Task: Start in the project AgileFusion the sprint 'API Gateway Sprint', with a duration of 1 week. Start in the project AgileFusion the sprint 'API Gateway Sprint', with a duration of 3 weeks. Start in the project AgileFusion the sprint 'API Gateway Sprint', with a duration of 2 weeks
Action: Mouse moved to (785, 420)
Screenshot: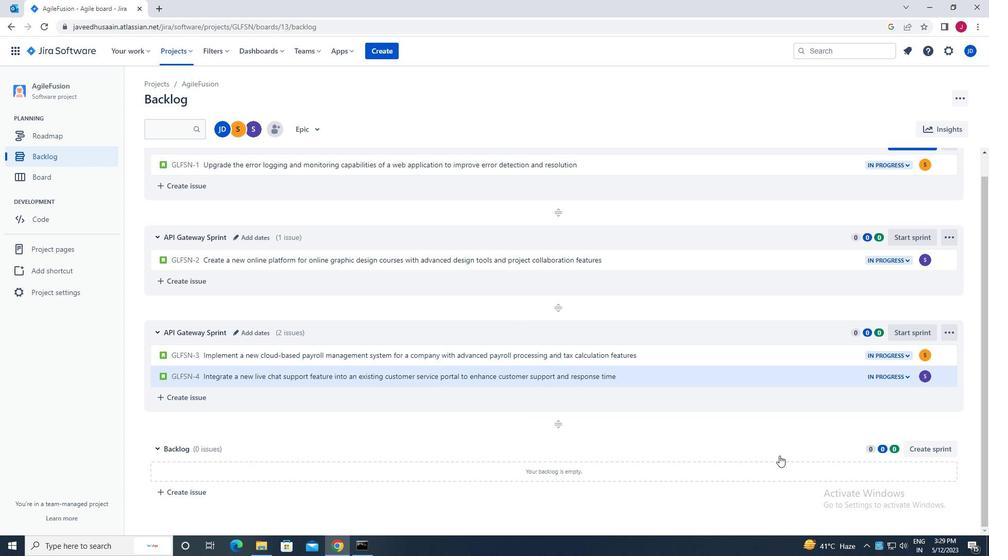 
Action: Mouse scrolled (785, 420) with delta (0, 0)
Screenshot: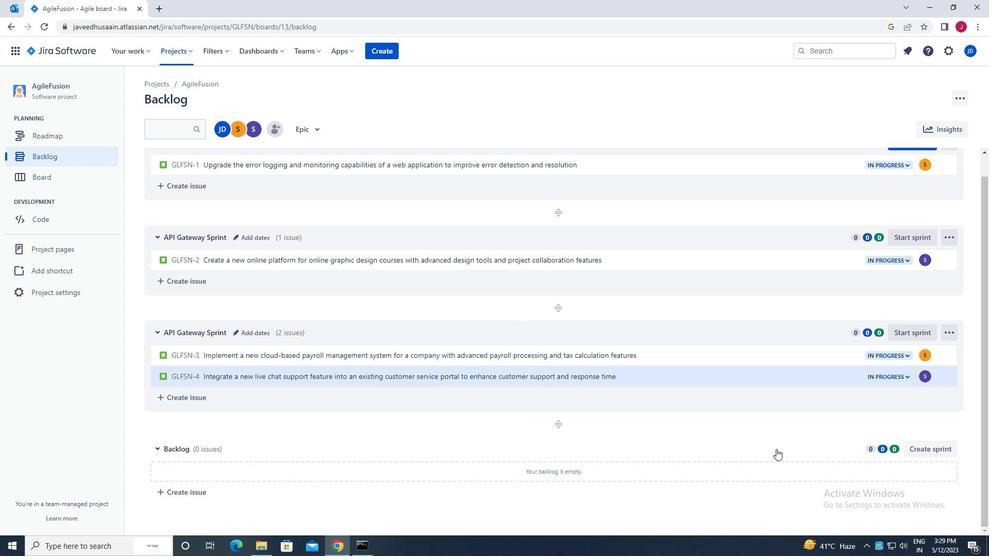 
Action: Mouse moved to (785, 416)
Screenshot: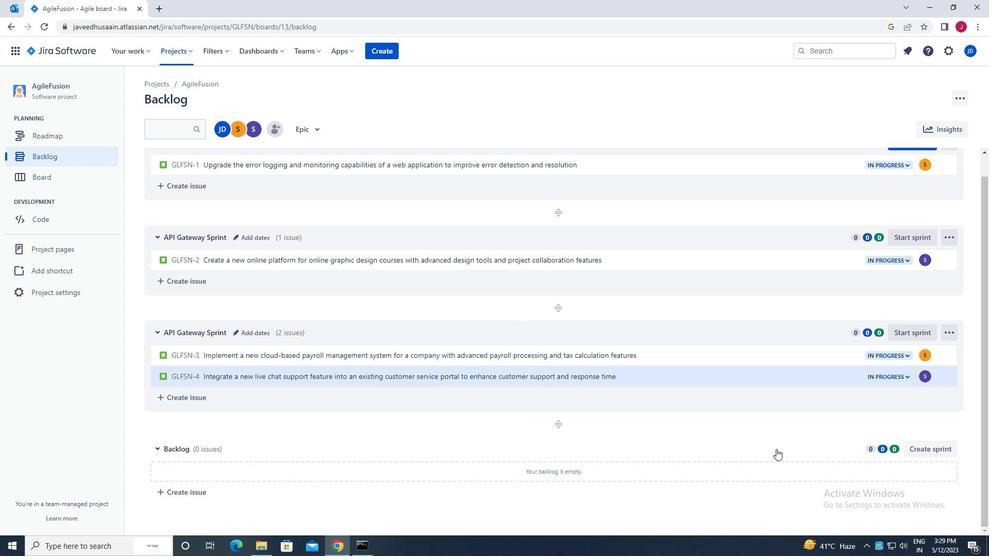 
Action: Mouse scrolled (785, 417) with delta (0, 0)
Screenshot: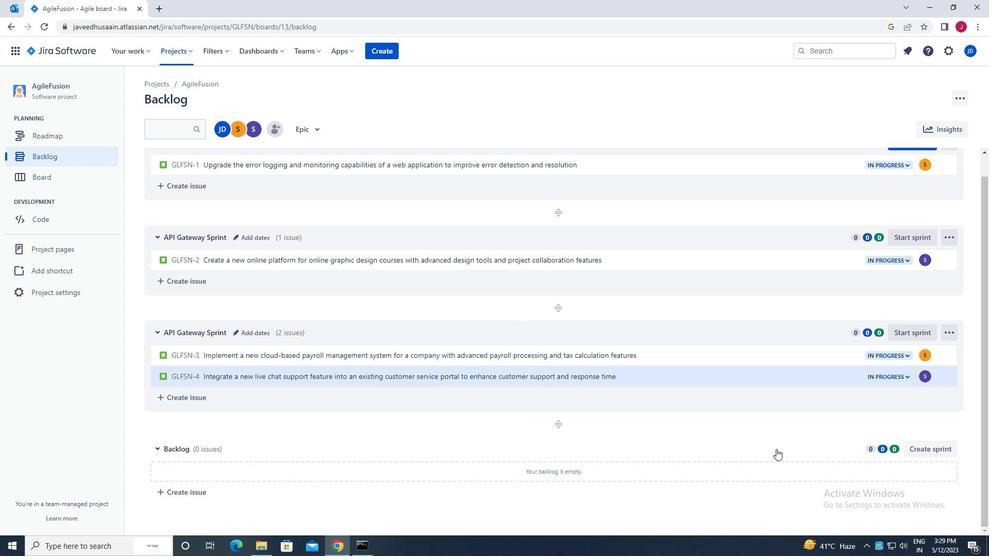 
Action: Mouse moved to (785, 412)
Screenshot: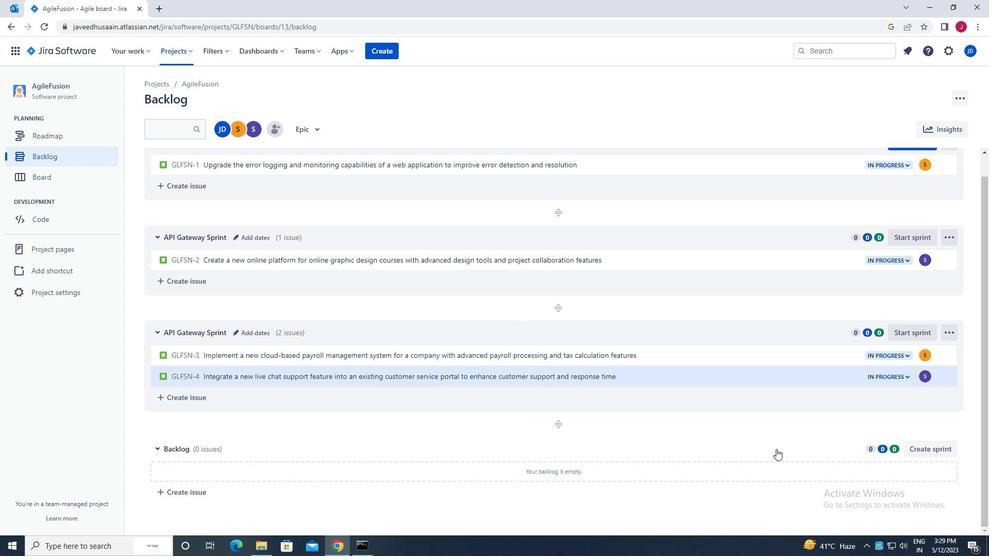 
Action: Mouse scrolled (785, 413) with delta (0, 0)
Screenshot: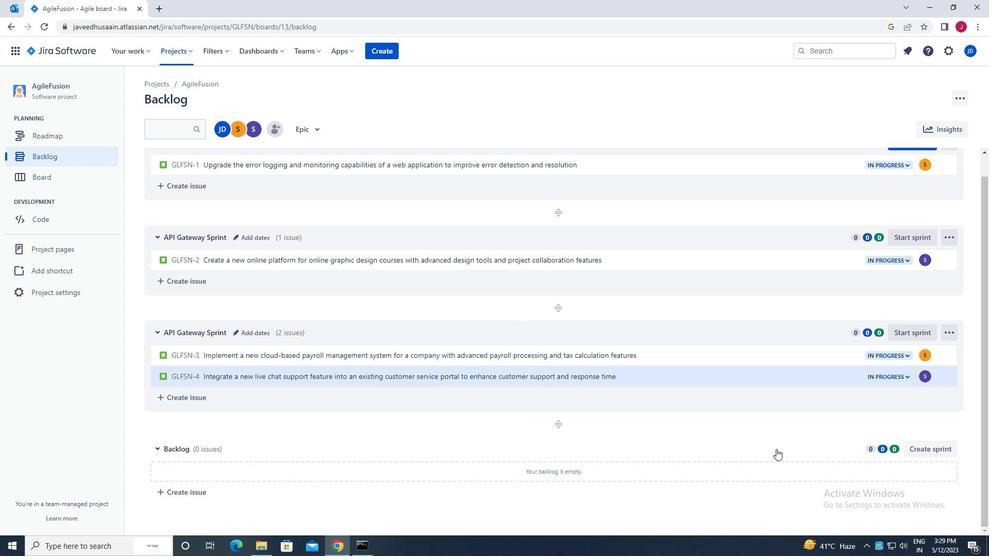 
Action: Mouse moved to (915, 159)
Screenshot: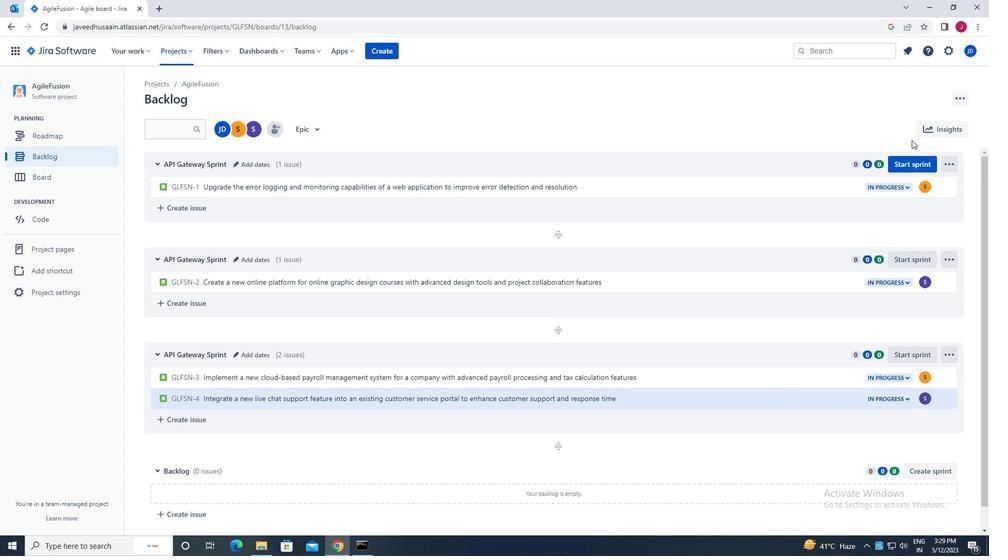 
Action: Mouse pressed left at (915, 159)
Screenshot: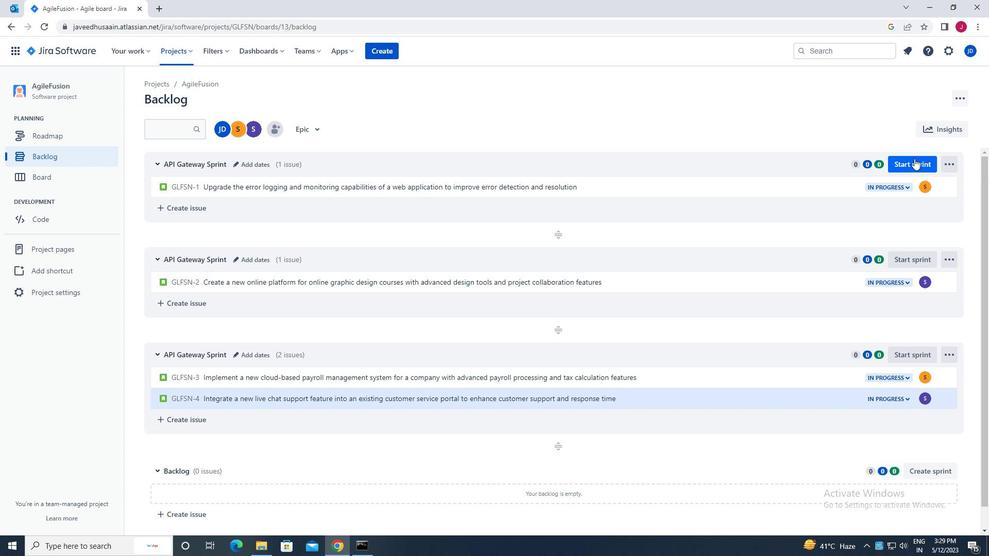 
Action: Mouse moved to (399, 183)
Screenshot: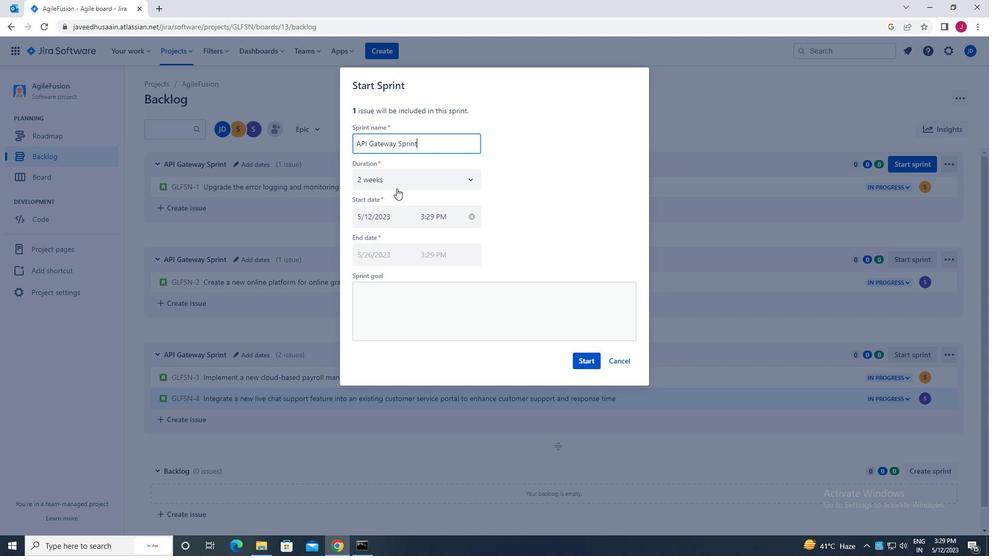 
Action: Mouse pressed left at (399, 183)
Screenshot: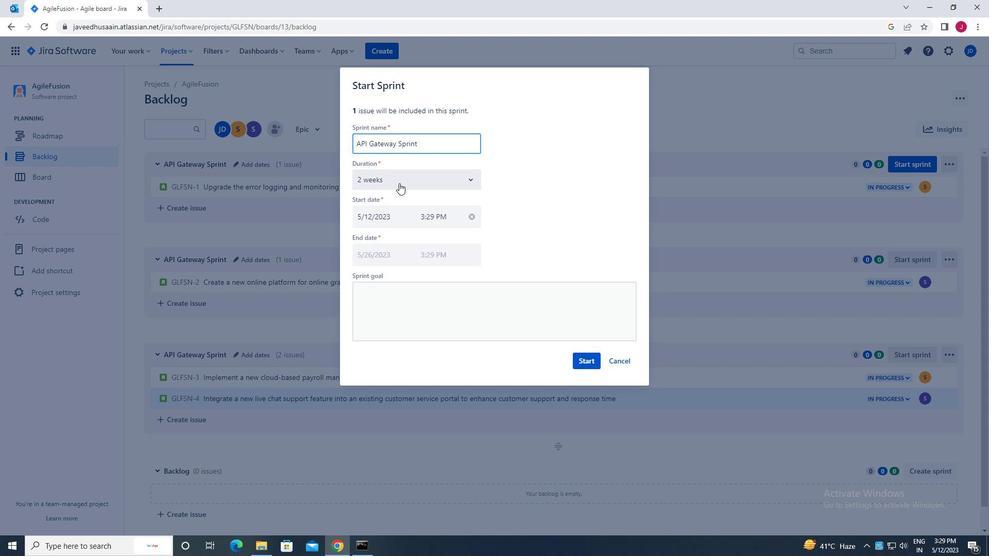 
Action: Mouse moved to (397, 205)
Screenshot: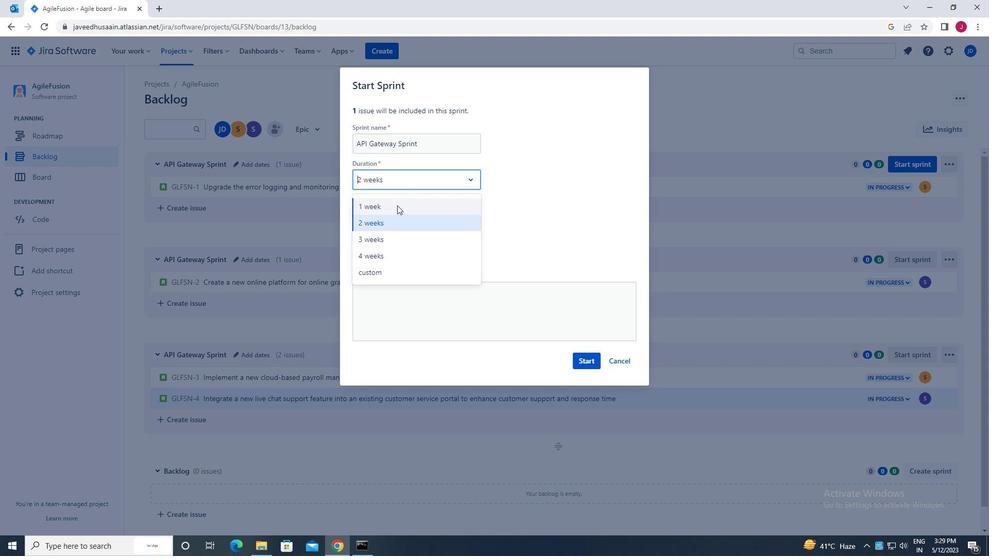 
Action: Mouse pressed left at (397, 205)
Screenshot: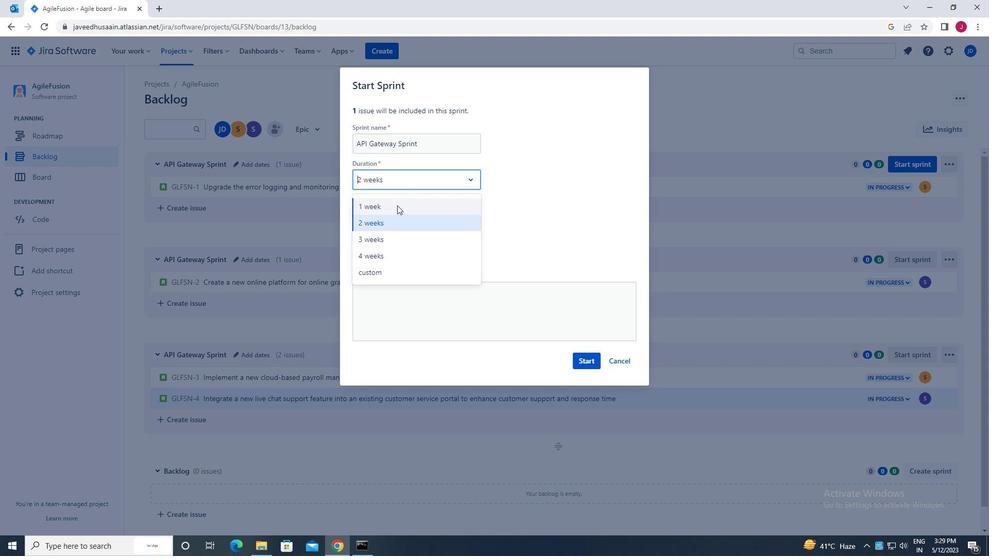 
Action: Mouse moved to (582, 360)
Screenshot: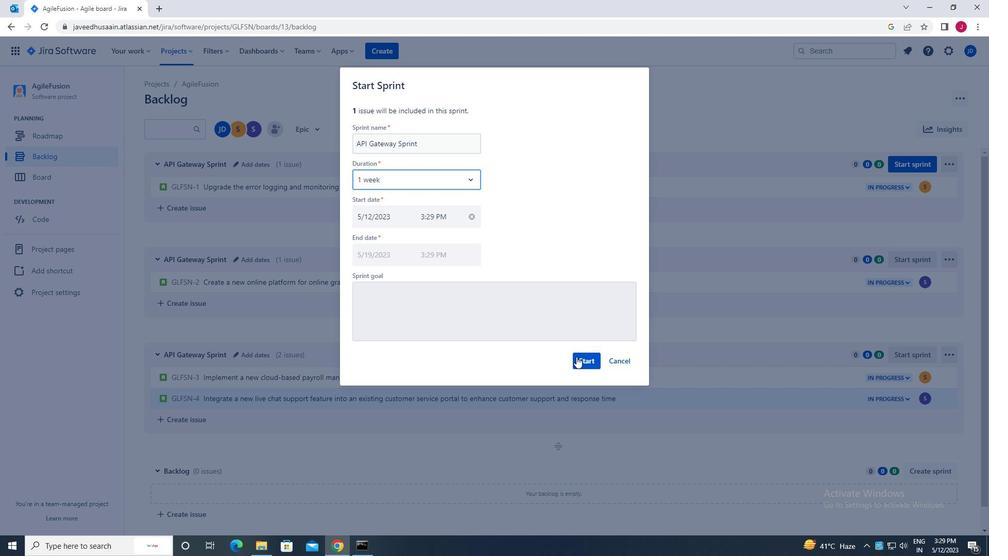 
Action: Mouse pressed left at (582, 360)
Screenshot: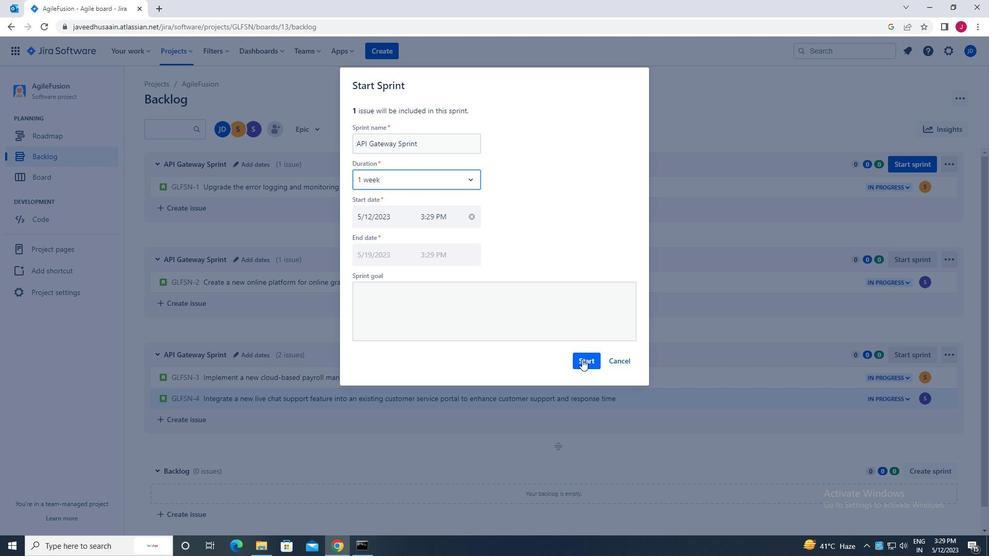 
Action: Mouse moved to (68, 158)
Screenshot: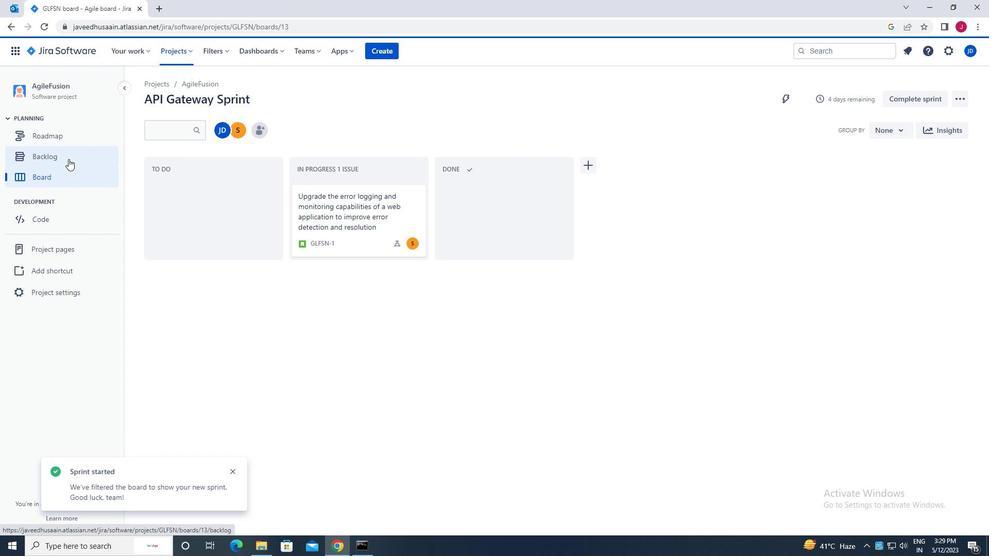 
Action: Mouse pressed left at (68, 158)
Screenshot: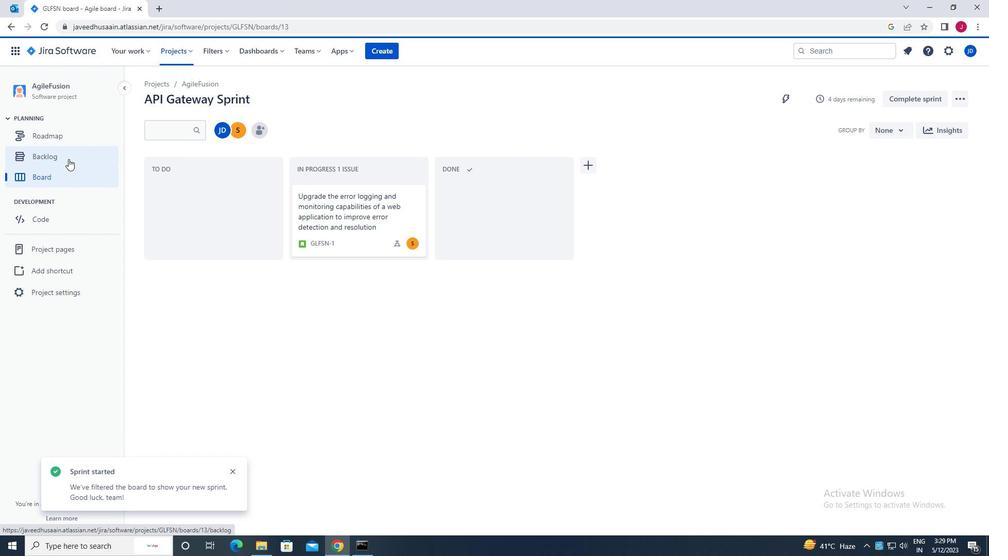 
Action: Mouse moved to (912, 254)
Screenshot: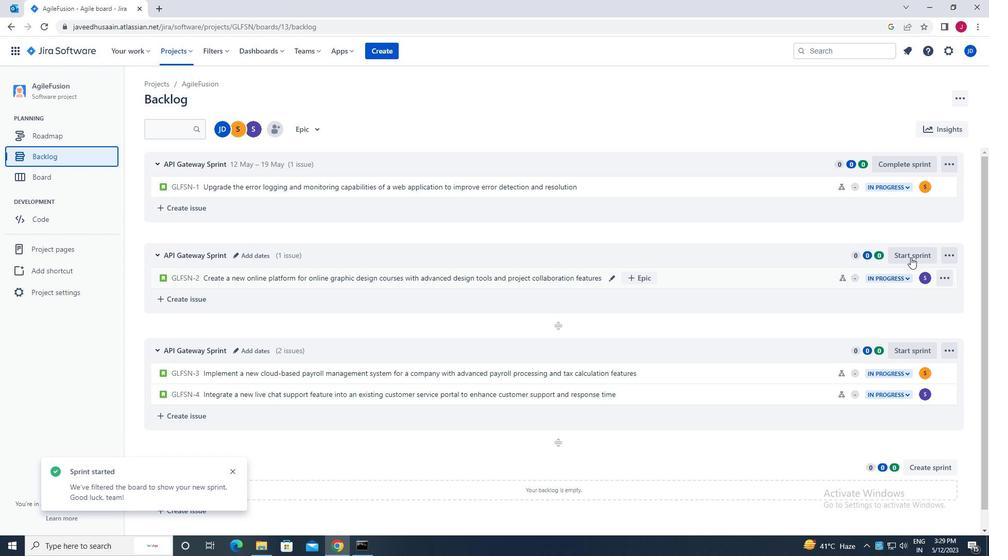 
Action: Mouse pressed left at (912, 254)
Screenshot: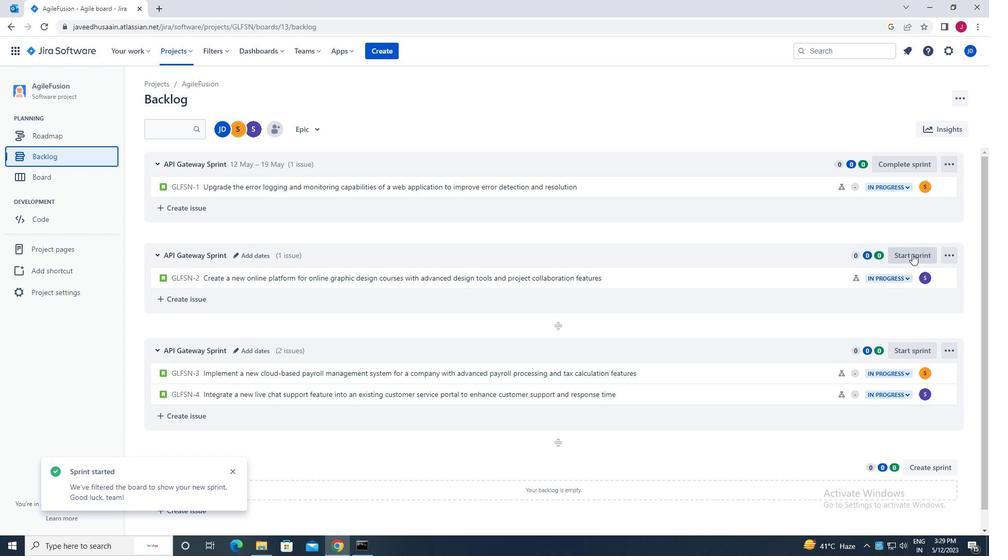 
Action: Mouse moved to (403, 180)
Screenshot: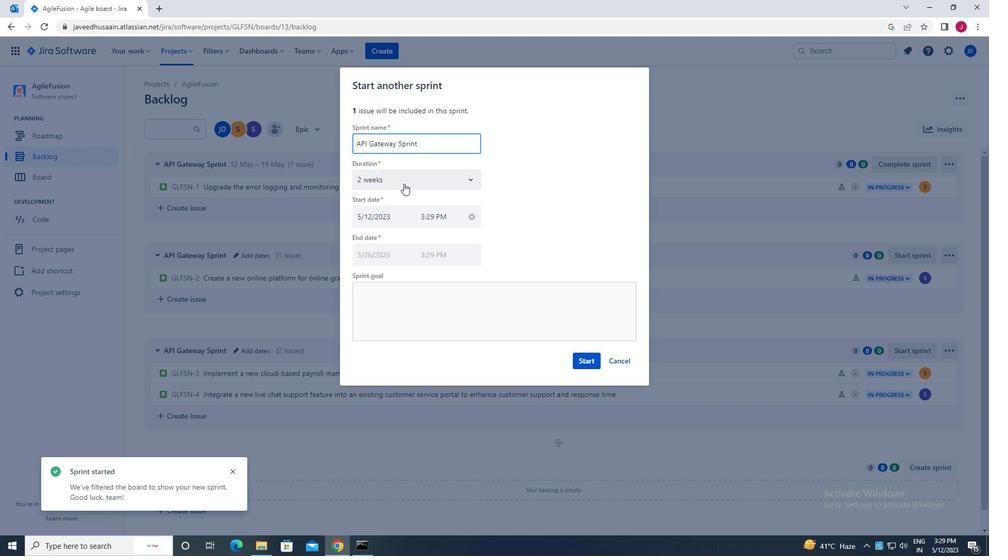 
Action: Mouse pressed left at (403, 180)
Screenshot: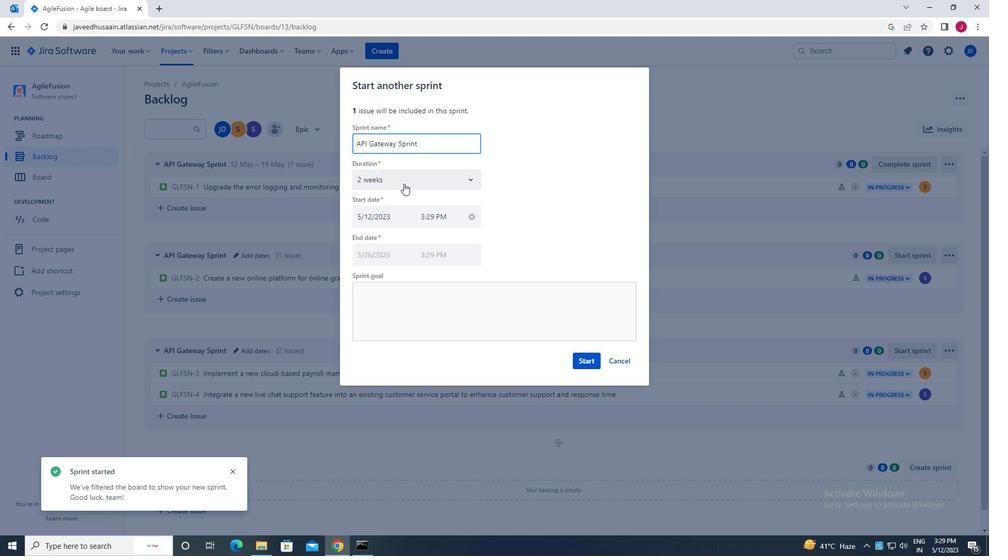 
Action: Mouse moved to (376, 239)
Screenshot: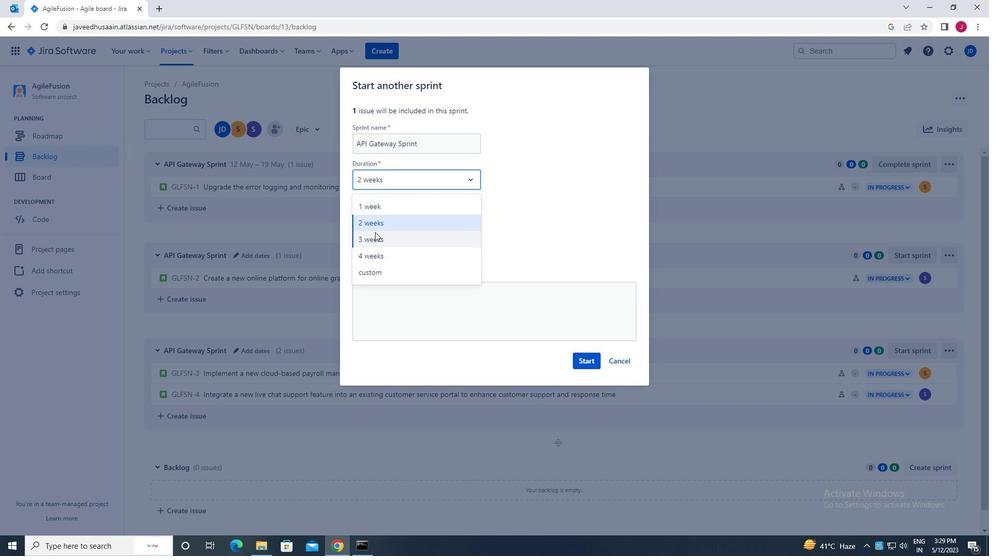 
Action: Mouse pressed left at (376, 239)
Screenshot: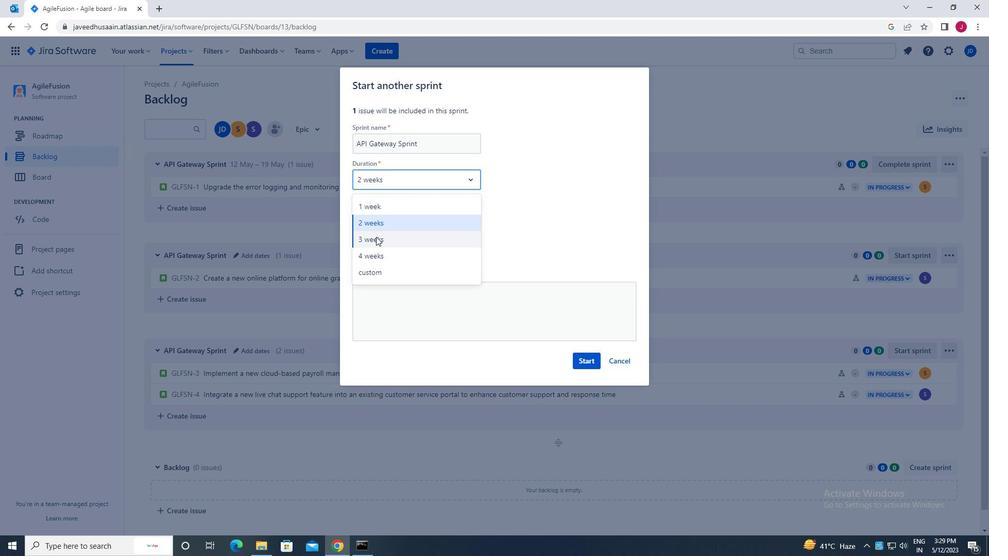 
Action: Mouse moved to (589, 360)
Screenshot: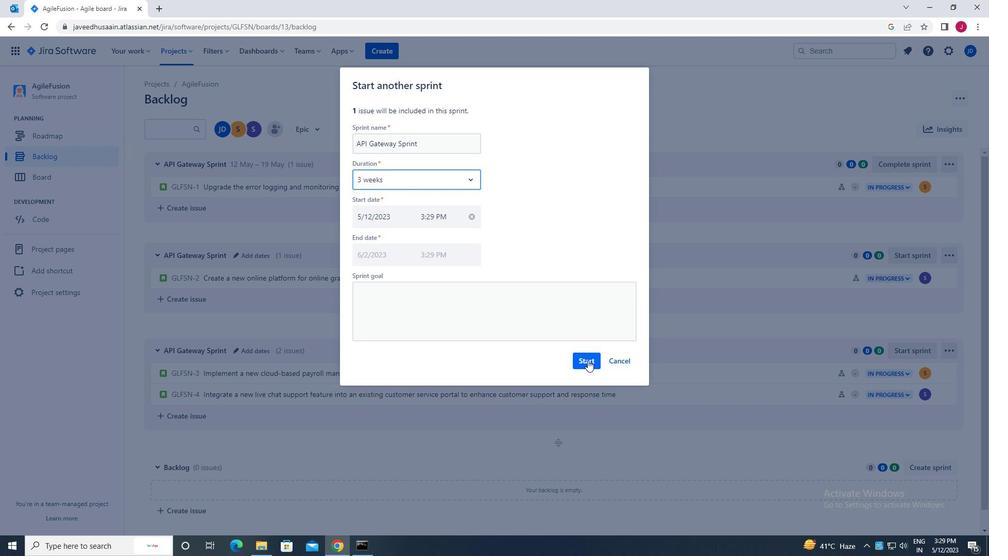 
Action: Mouse pressed left at (589, 360)
Screenshot: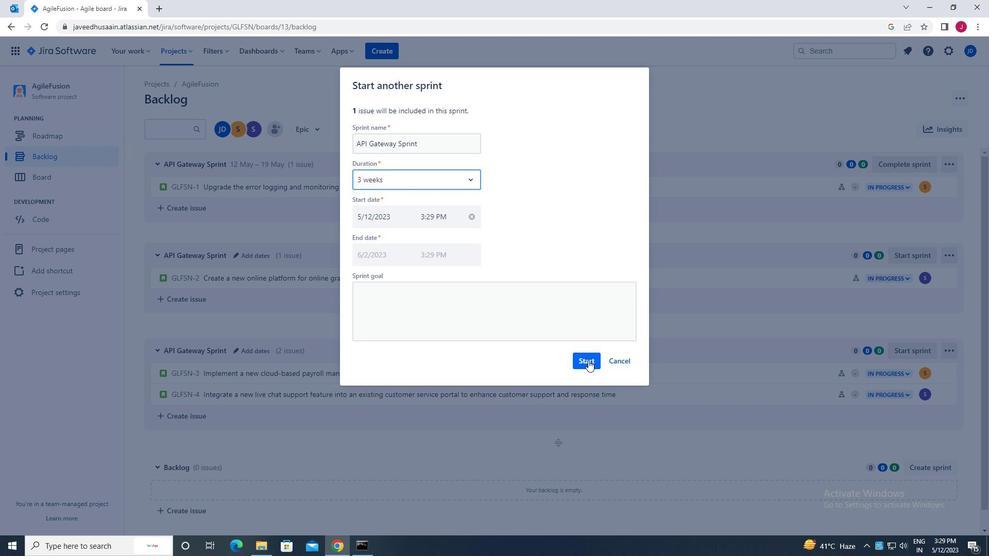 
Action: Mouse moved to (59, 158)
Screenshot: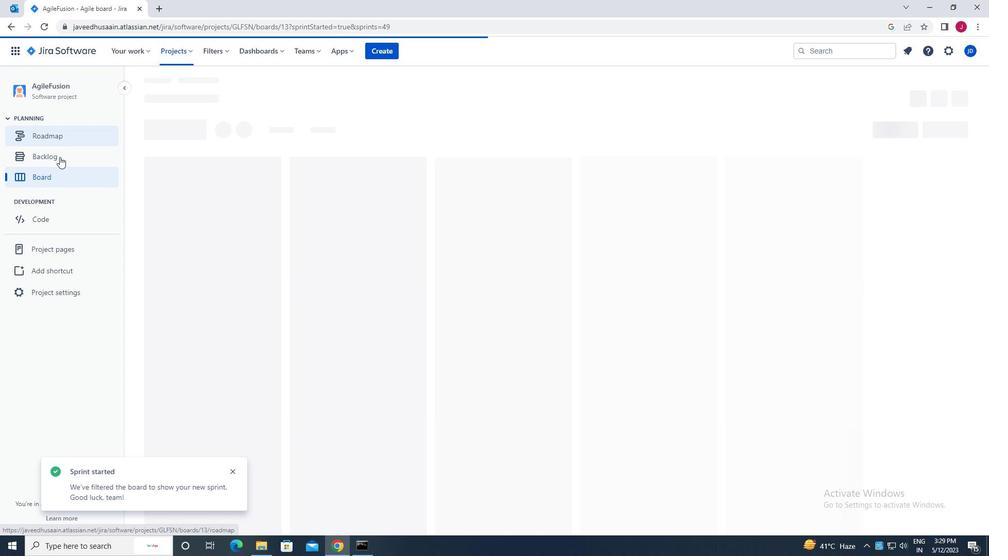 
Action: Mouse pressed left at (59, 158)
Screenshot: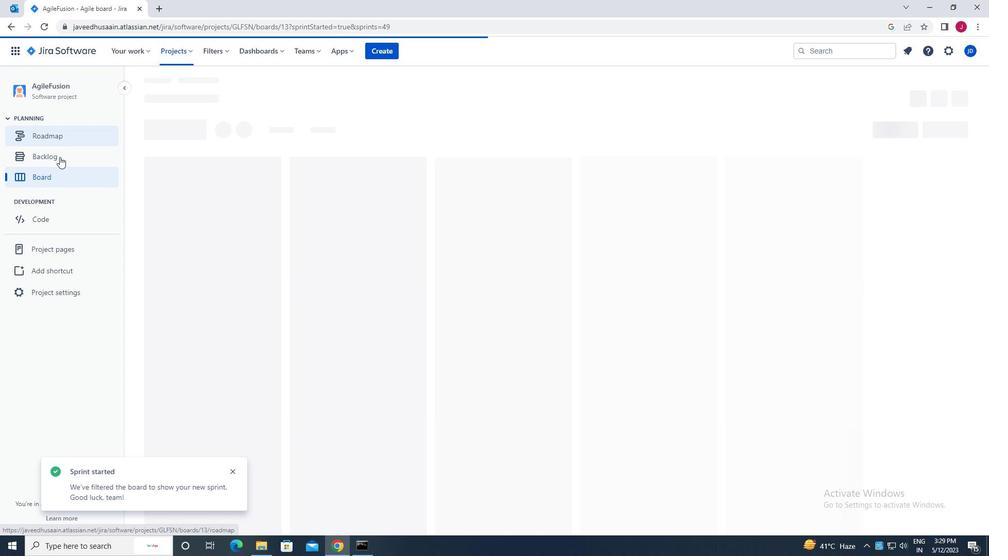 
Action: Mouse moved to (70, 157)
Screenshot: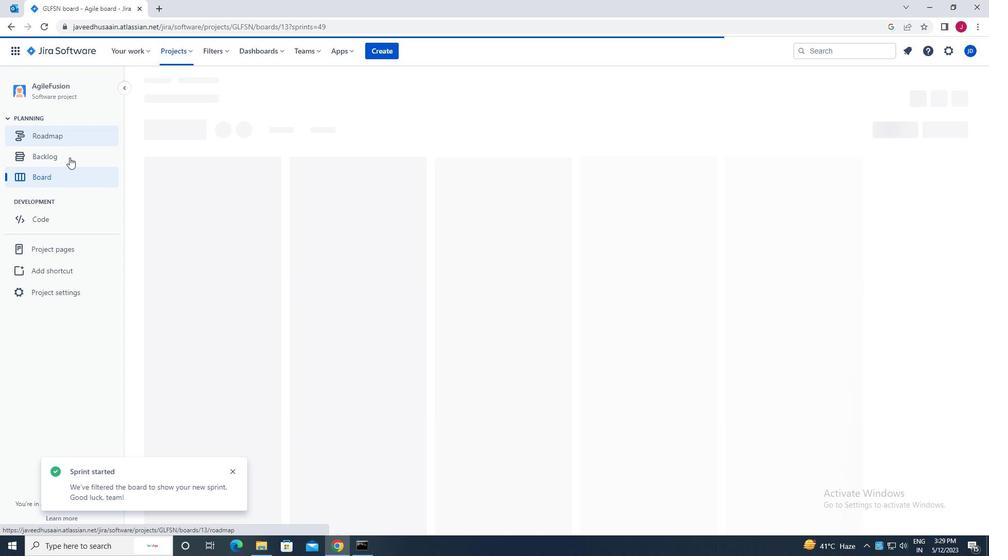 
Action: Mouse pressed left at (70, 157)
Screenshot: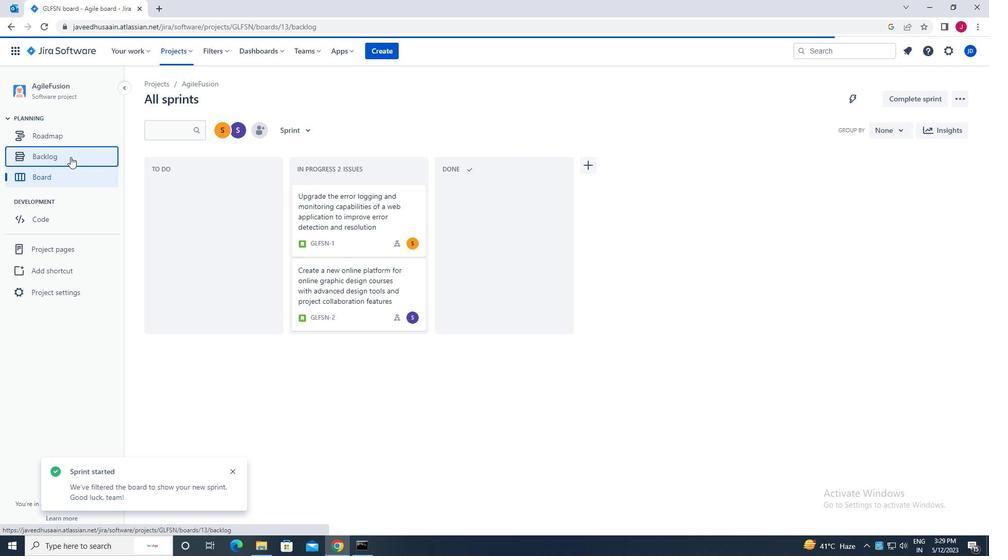 
Action: Mouse moved to (875, 327)
Screenshot: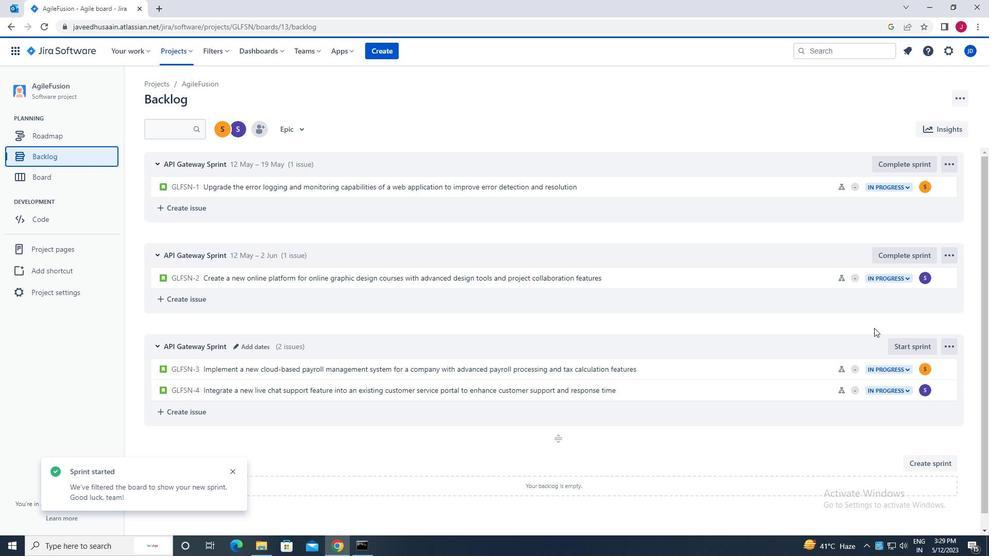 
Action: Mouse scrolled (875, 327) with delta (0, 0)
Screenshot: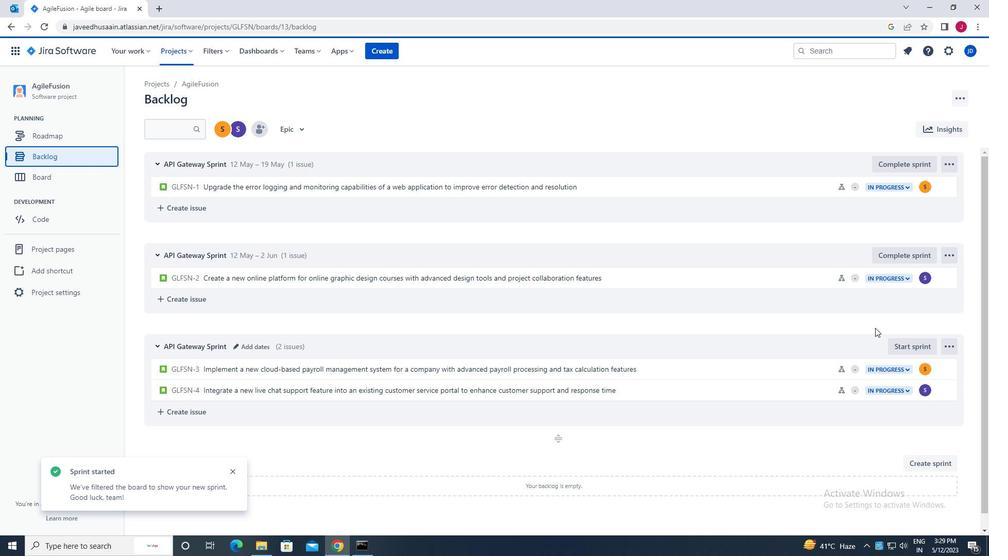 
Action: Mouse scrolled (875, 327) with delta (0, 0)
Screenshot: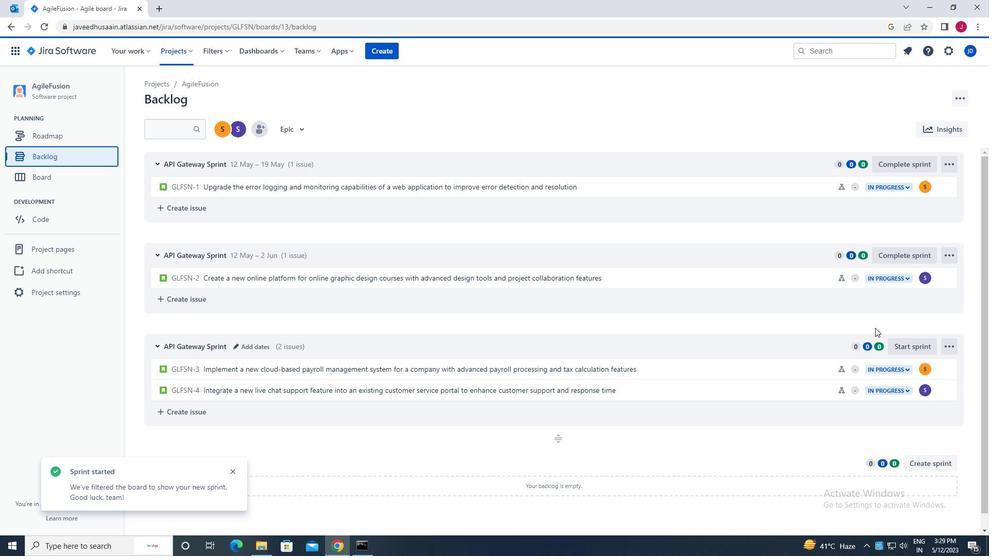 
Action: Mouse moved to (919, 330)
Screenshot: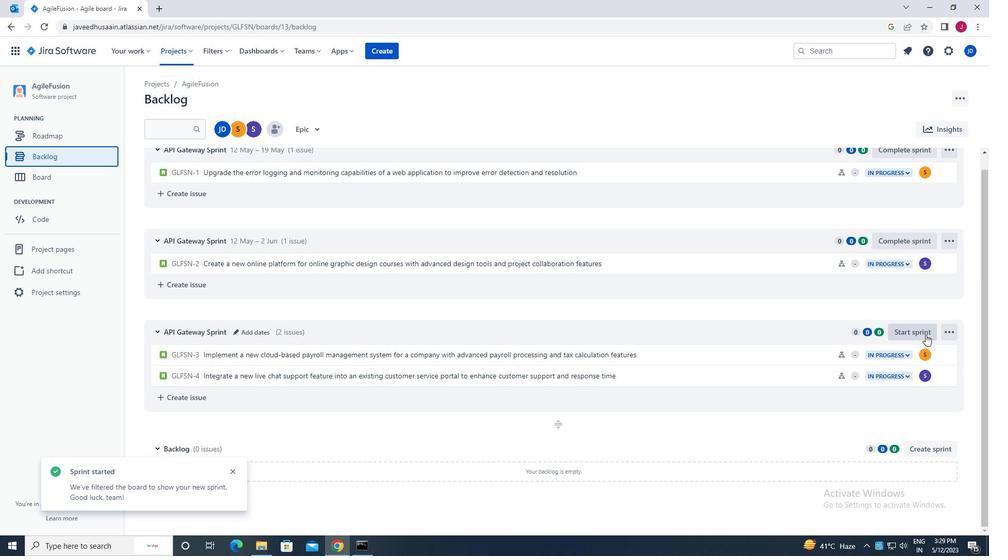 
Action: Mouse pressed left at (919, 330)
Screenshot: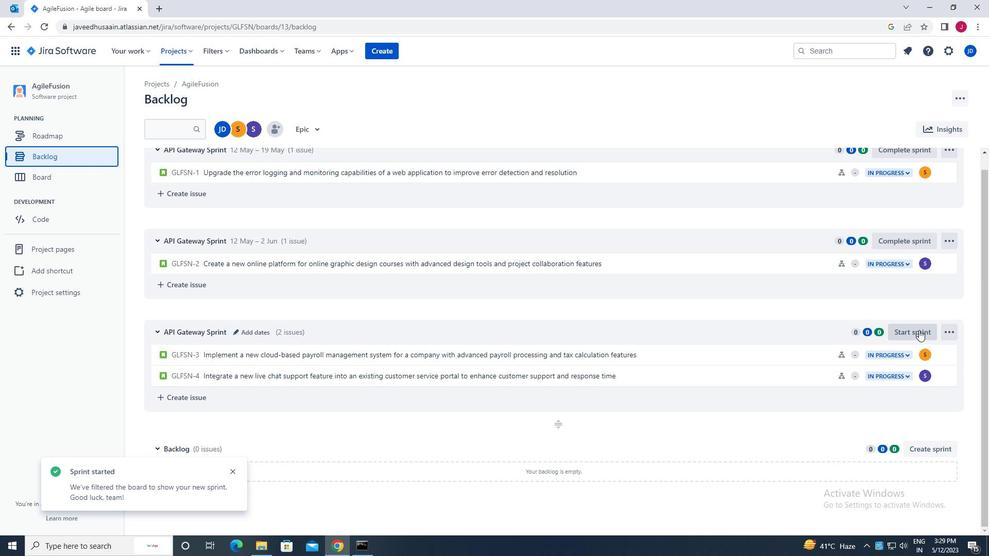 
Action: Mouse moved to (402, 180)
Screenshot: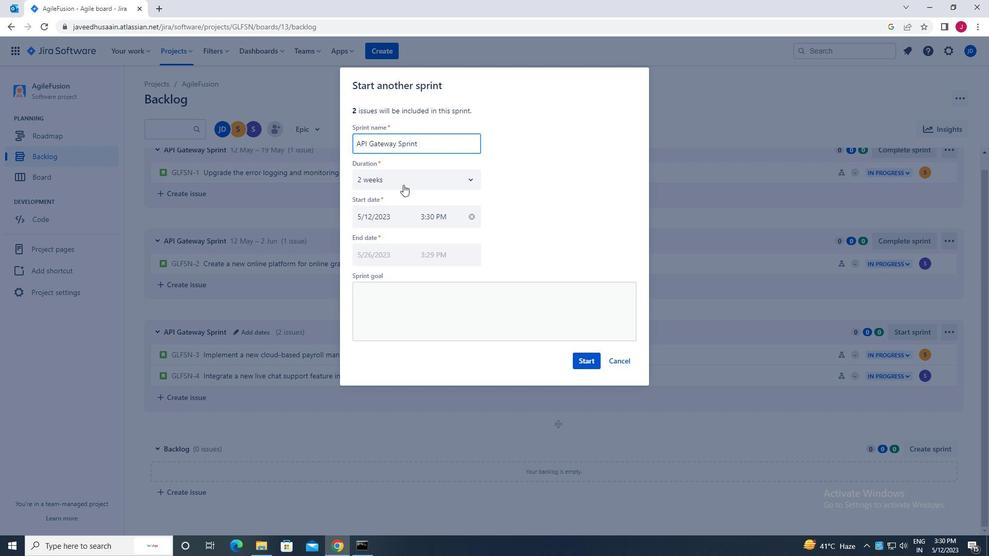 
Action: Mouse pressed left at (402, 180)
Screenshot: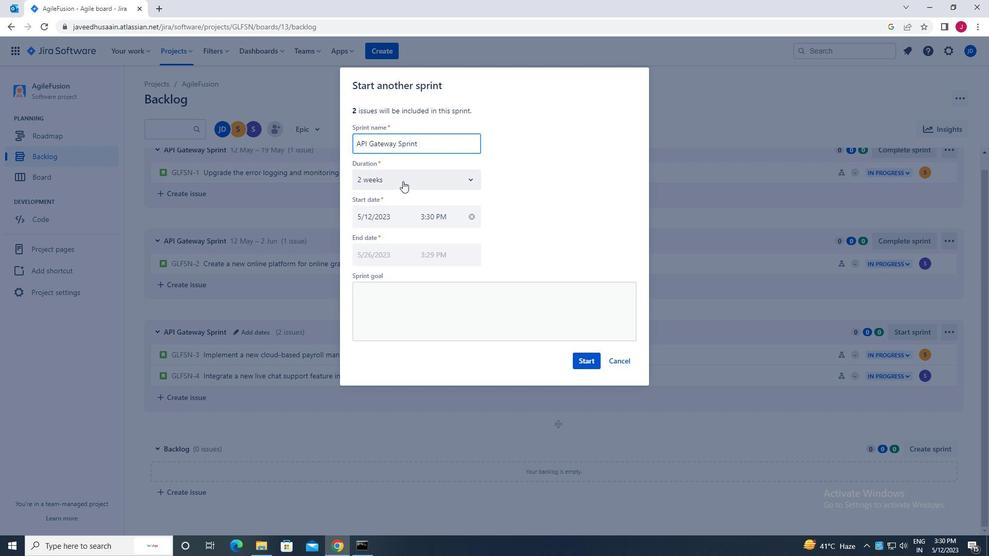 
Action: Mouse moved to (396, 221)
Screenshot: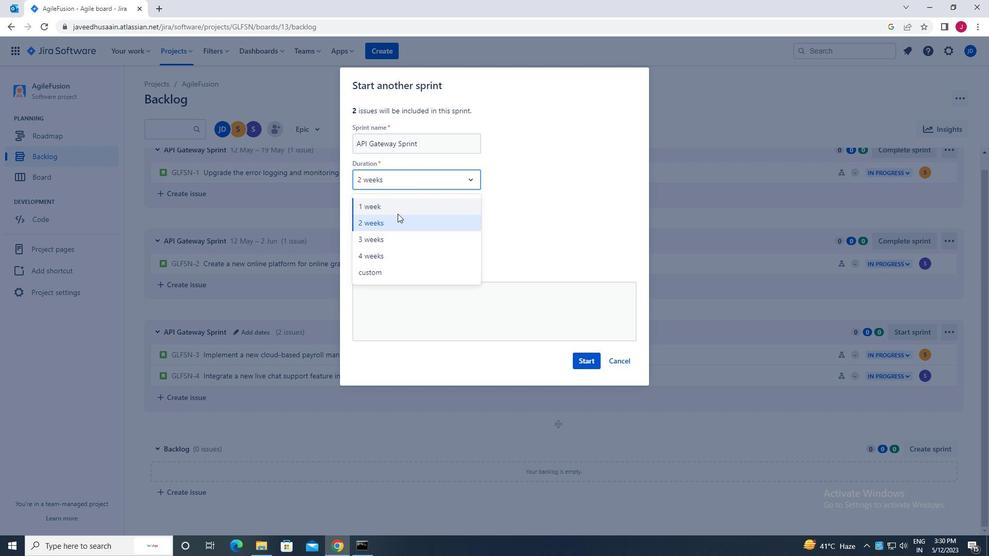 
Action: Mouse pressed left at (396, 221)
Screenshot: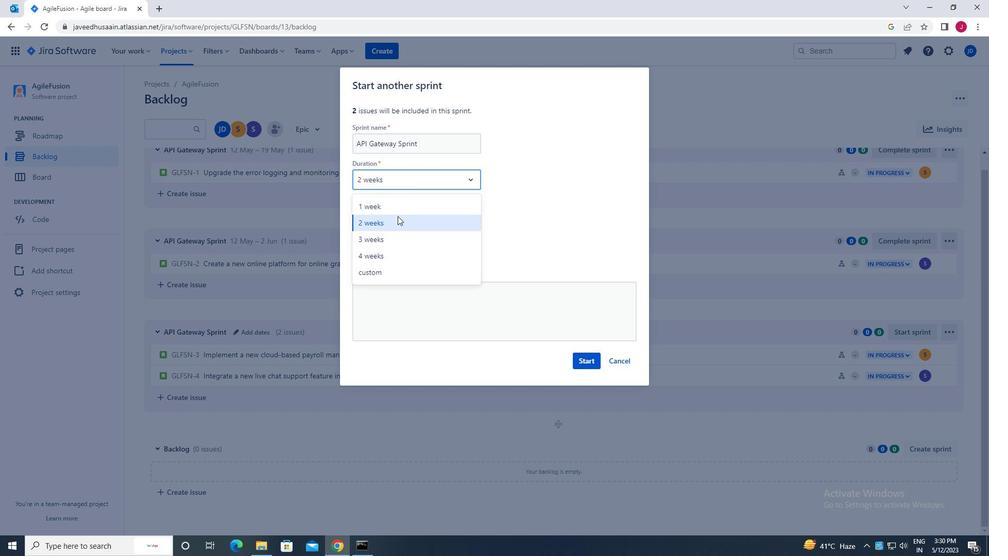 
Action: Mouse moved to (589, 363)
Screenshot: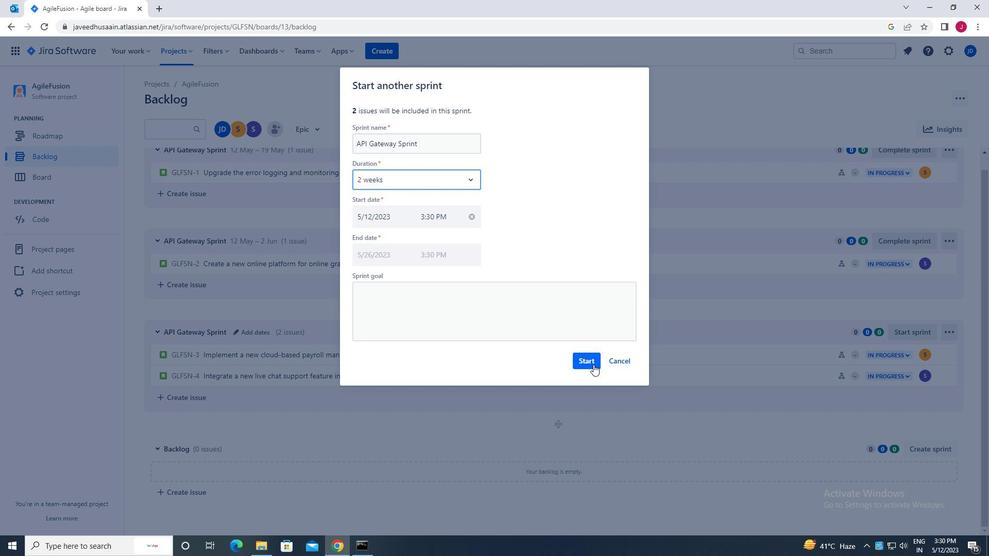 
Action: Mouse pressed left at (589, 363)
Screenshot: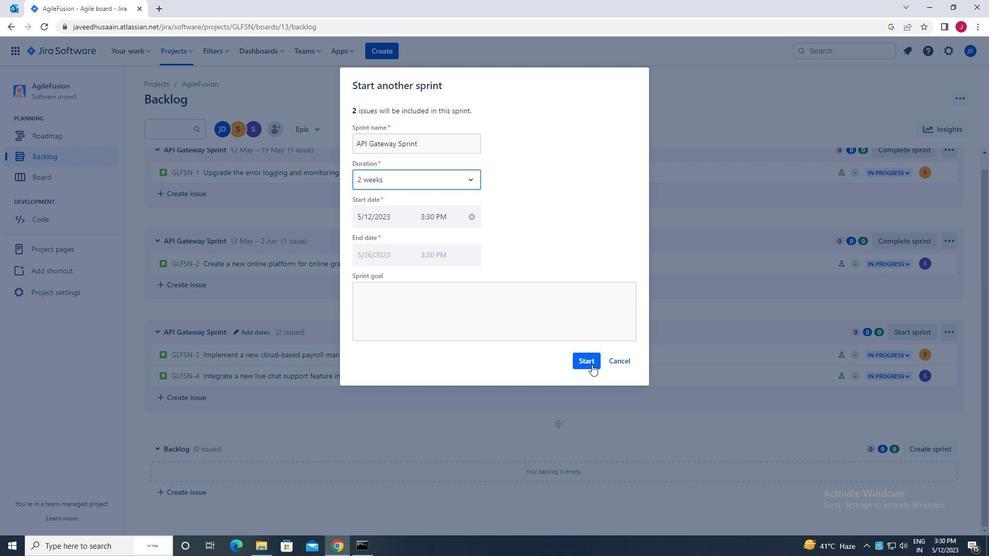 
Action: Mouse moved to (584, 361)
Screenshot: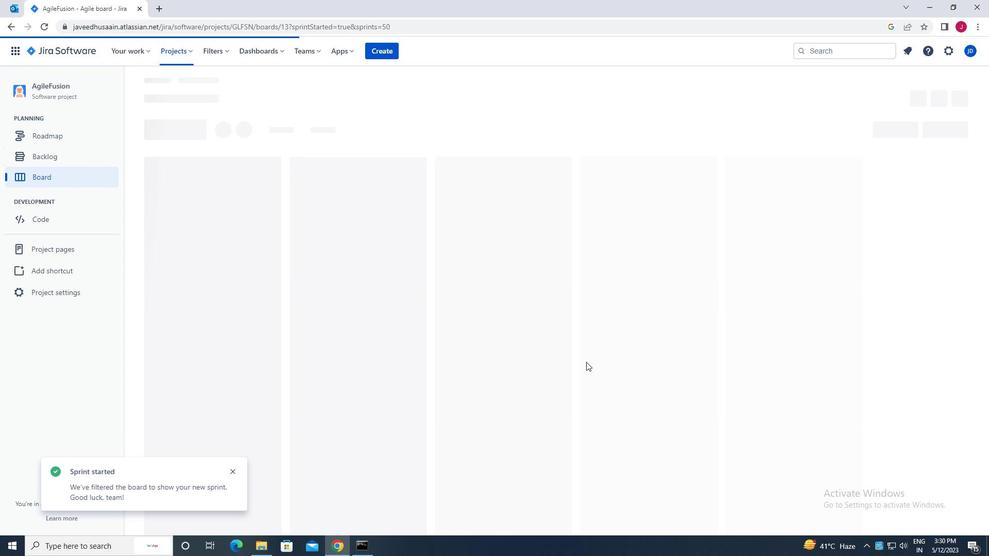 
